 Task: Apply the Orange label.
Action: Mouse moved to (224, 149)
Screenshot: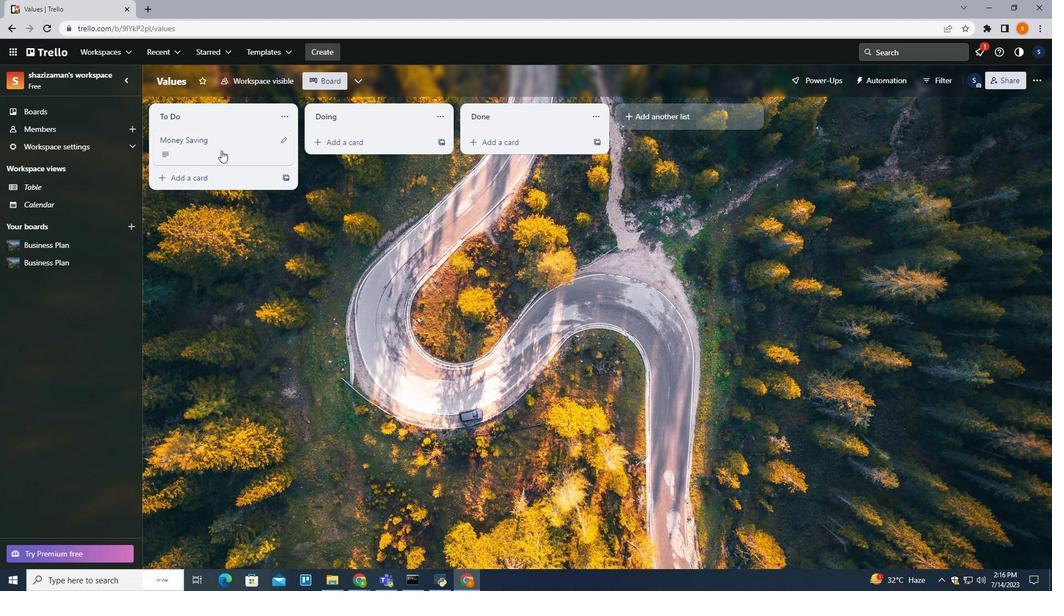 
Action: Mouse pressed left at (224, 149)
Screenshot: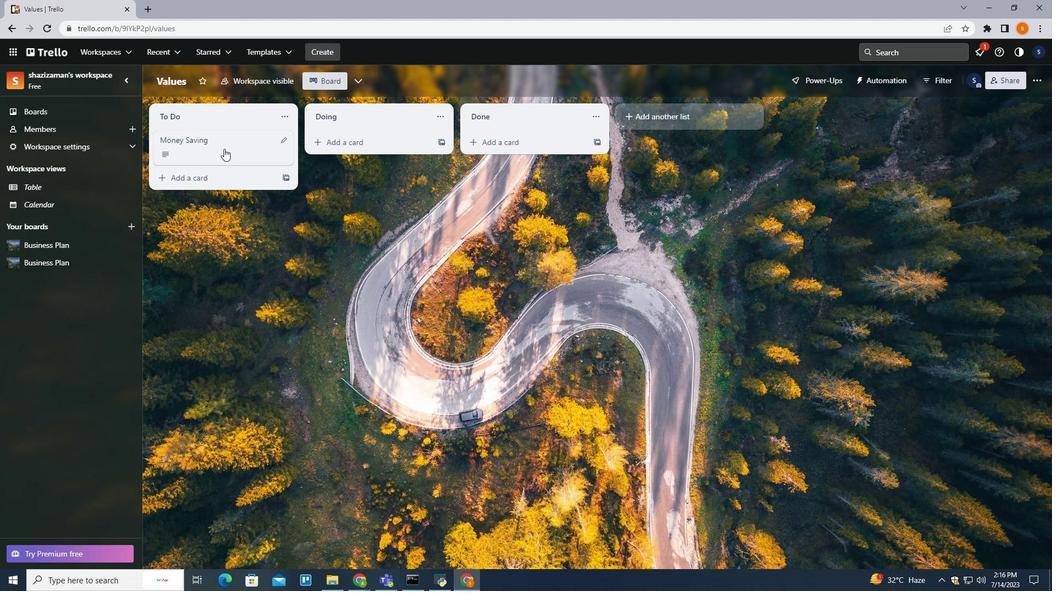 
Action: Mouse moved to (640, 158)
Screenshot: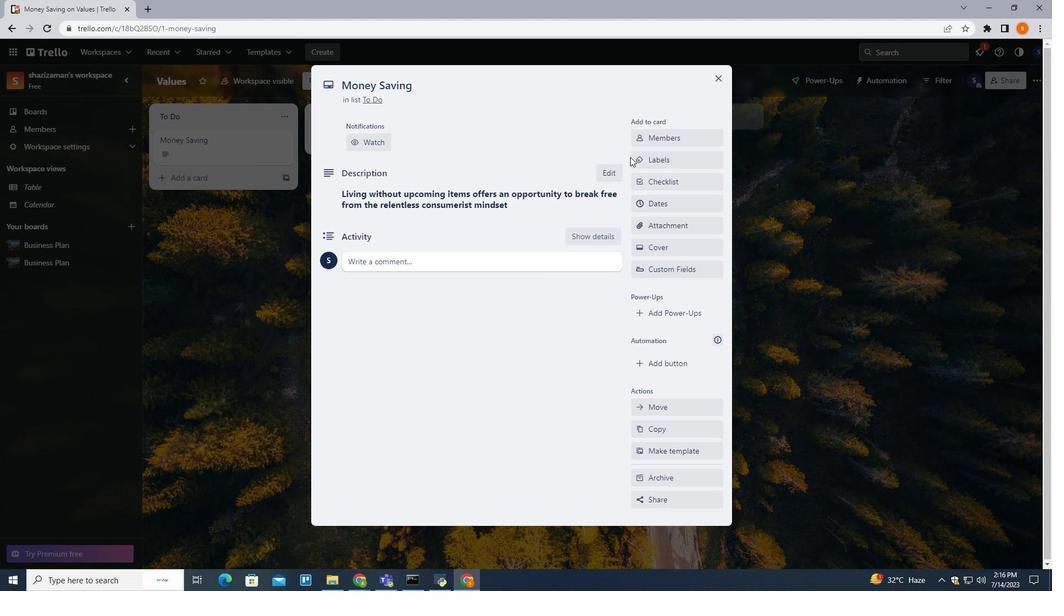 
Action: Mouse pressed left at (640, 158)
Screenshot: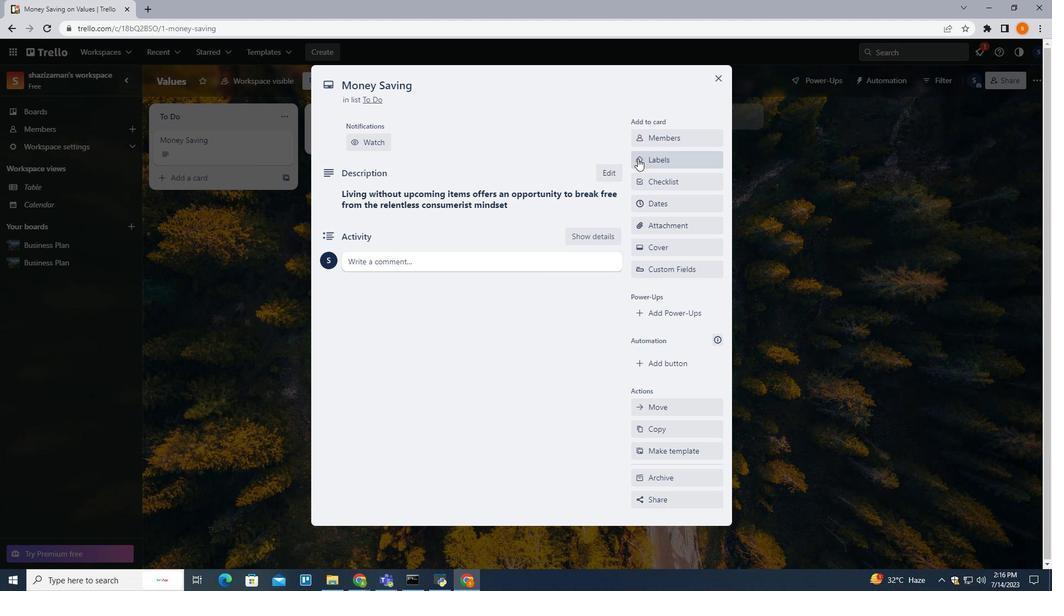 
Action: Mouse moved to (680, 285)
Screenshot: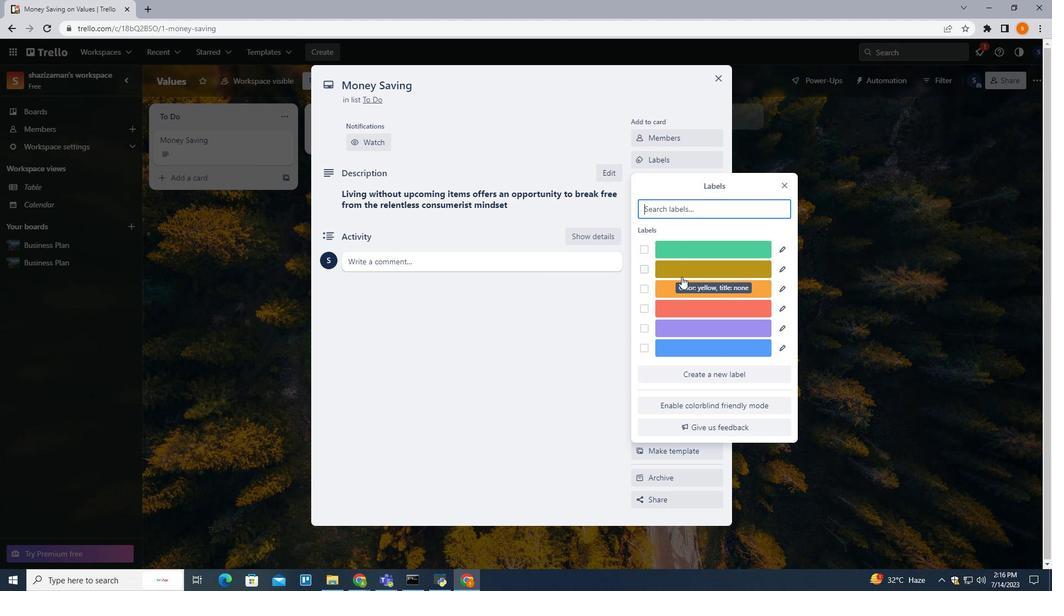 
Action: Mouse pressed left at (680, 285)
Screenshot: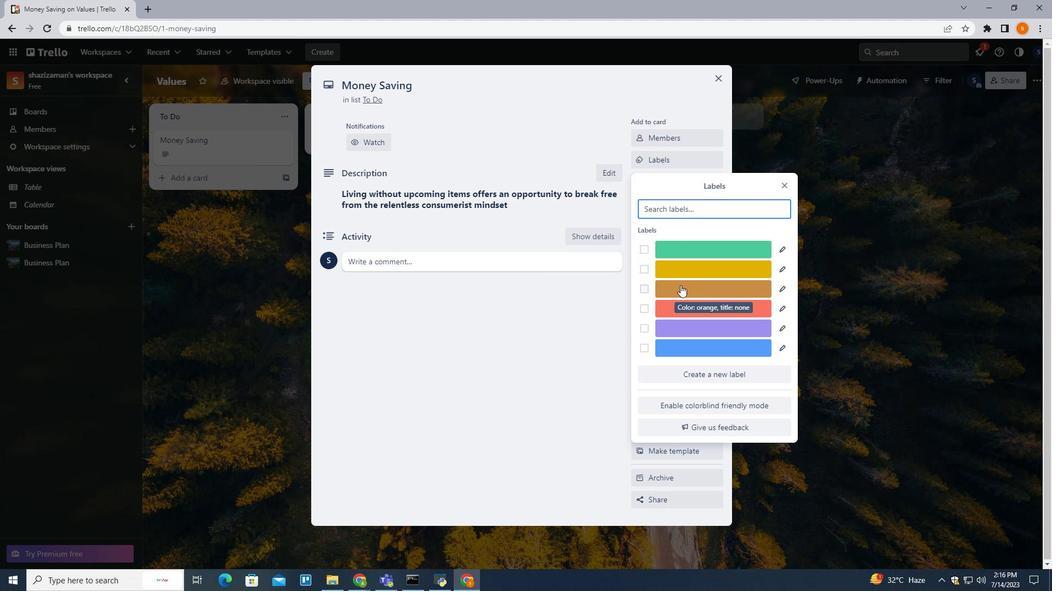 
Action: Mouse moved to (847, 294)
Screenshot: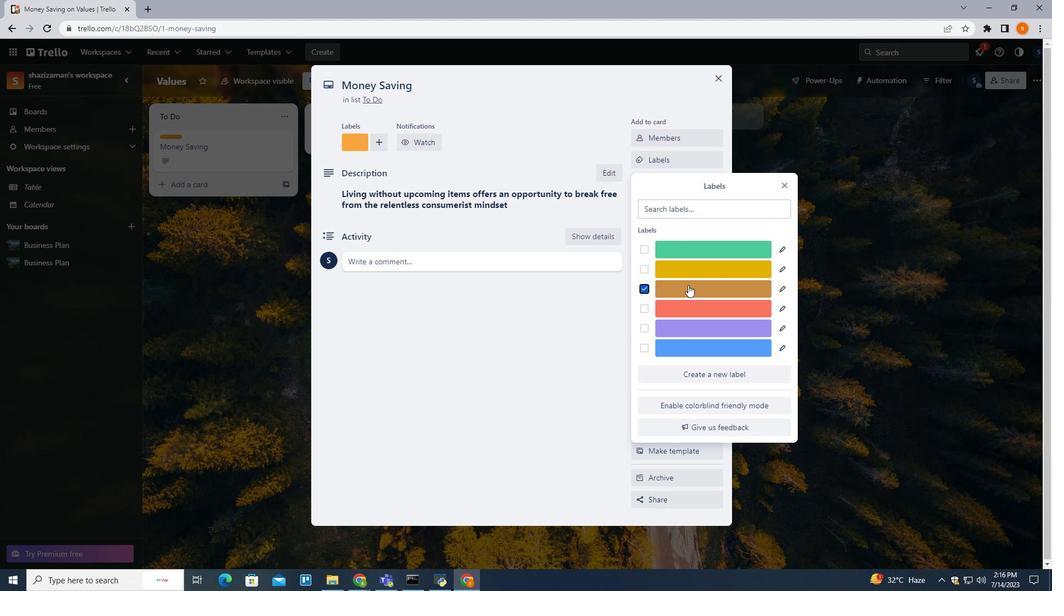 
Action: Mouse pressed left at (847, 294)
Screenshot: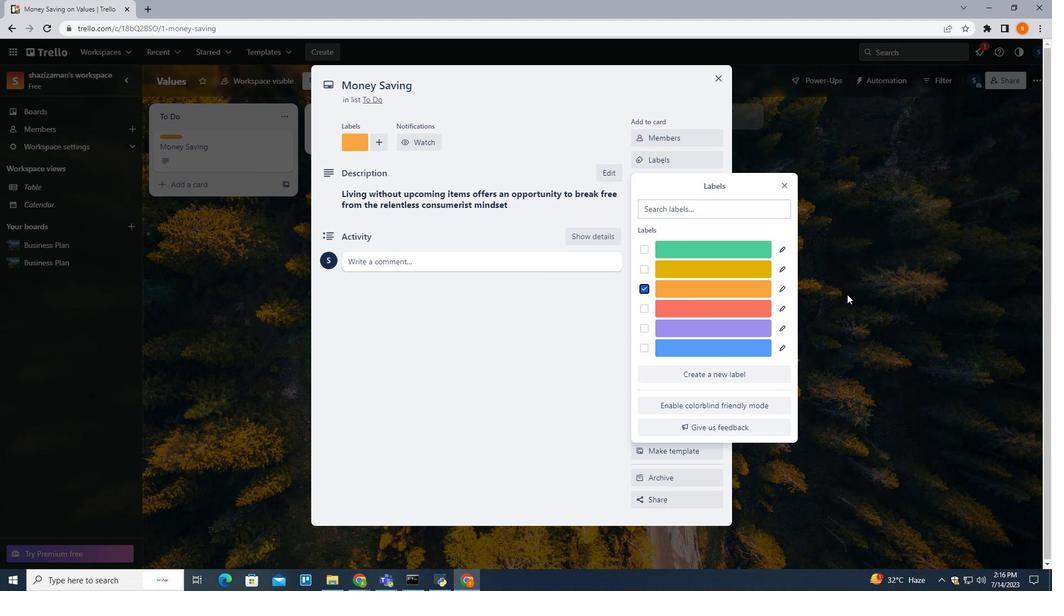 
Action: Mouse pressed left at (847, 294)
Screenshot: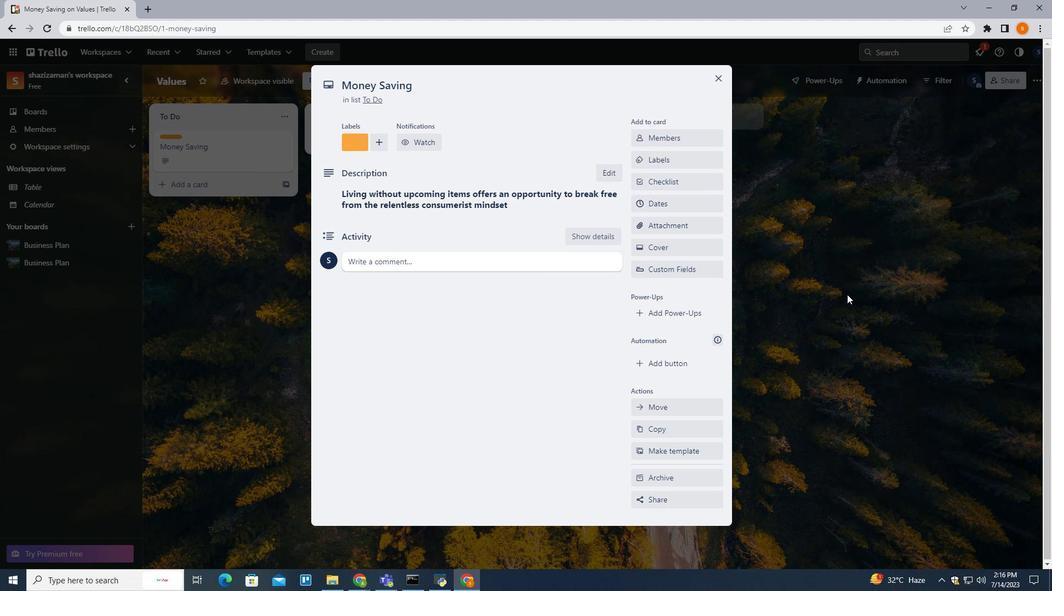 
